 Task: Use School Bell Ringing Effect in this video Movie B.mp4
Action: Mouse moved to (161, 112)
Screenshot: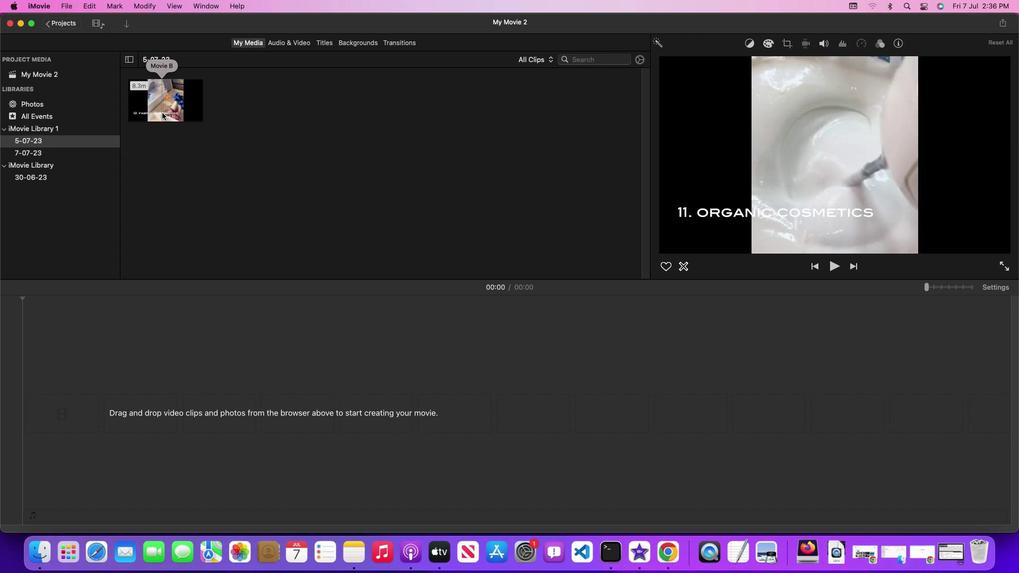 
Action: Mouse pressed left at (161, 112)
Screenshot: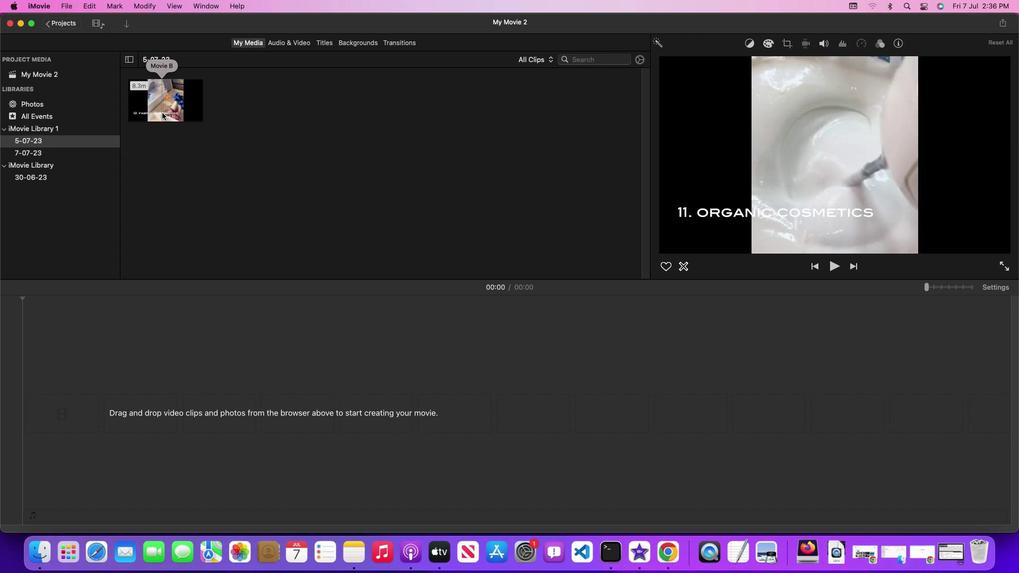 
Action: Mouse moved to (161, 112)
Screenshot: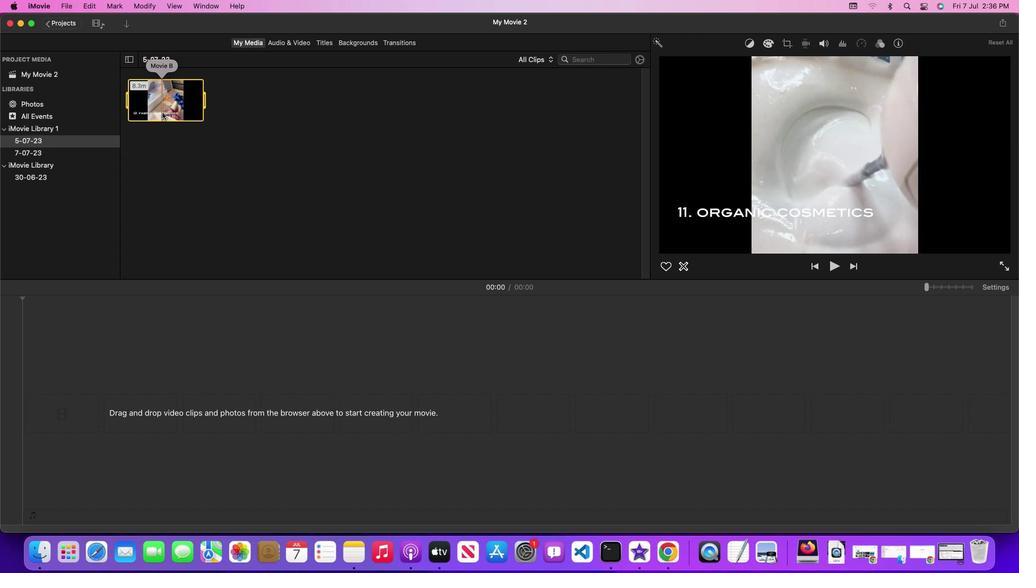 
Action: Mouse pressed left at (161, 112)
Screenshot: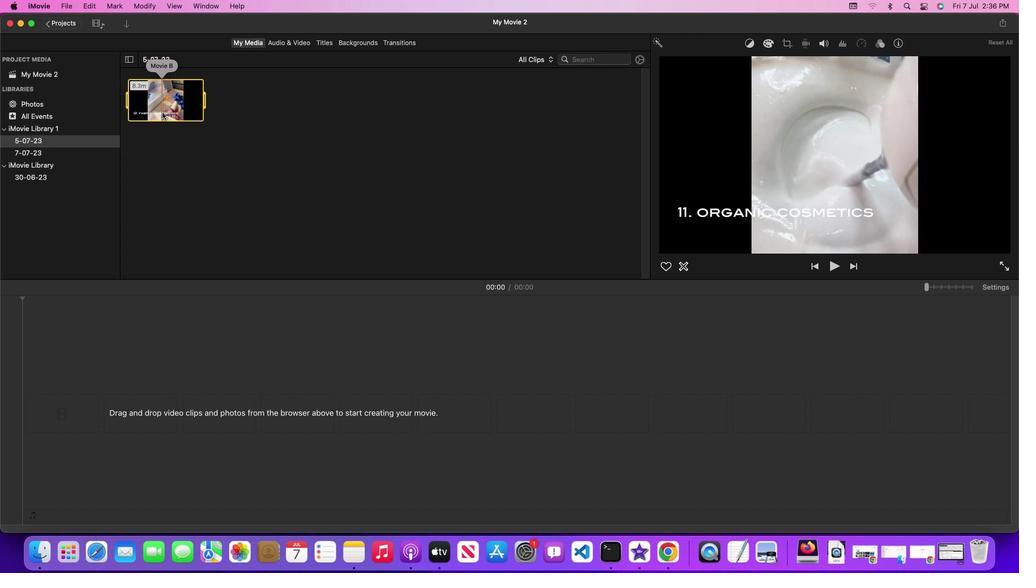 
Action: Mouse pressed left at (161, 112)
Screenshot: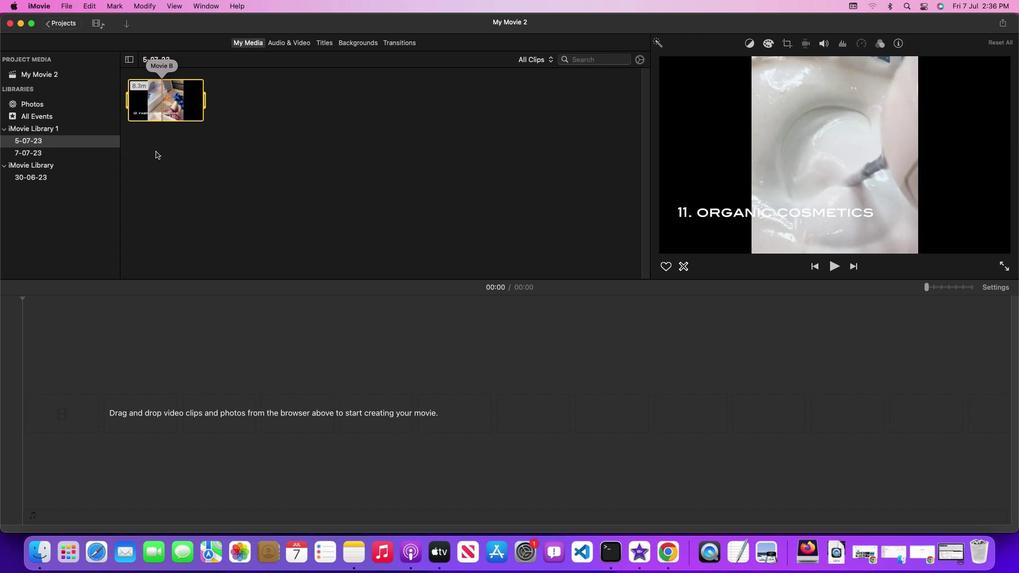 
Action: Mouse moved to (297, 42)
Screenshot: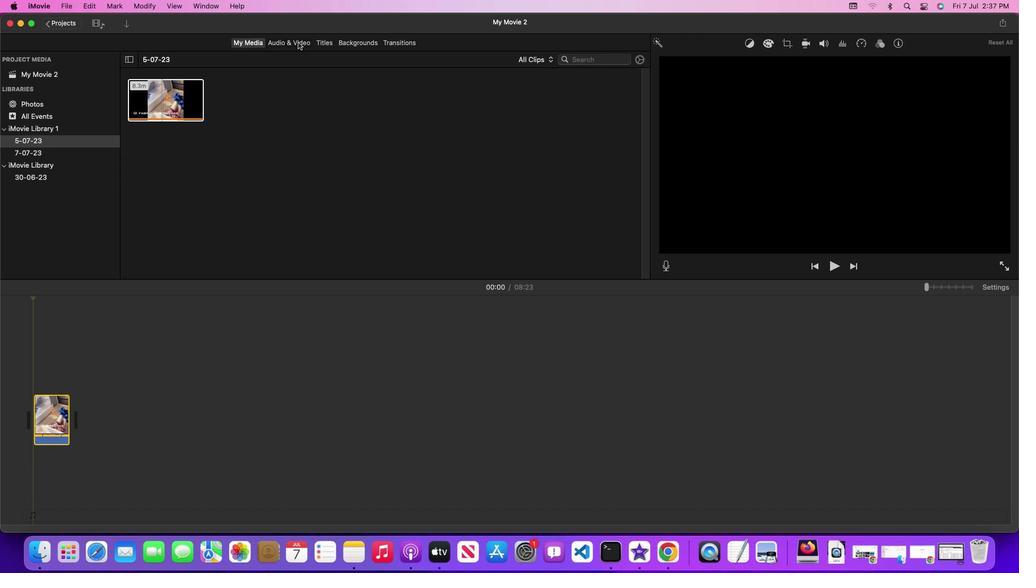 
Action: Mouse pressed left at (297, 42)
Screenshot: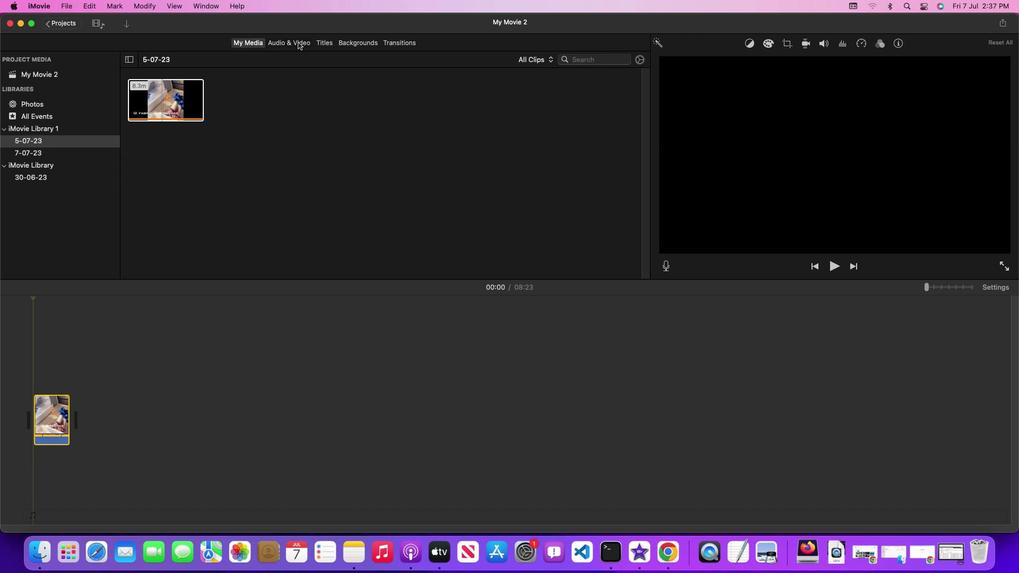
Action: Mouse moved to (645, 141)
Screenshot: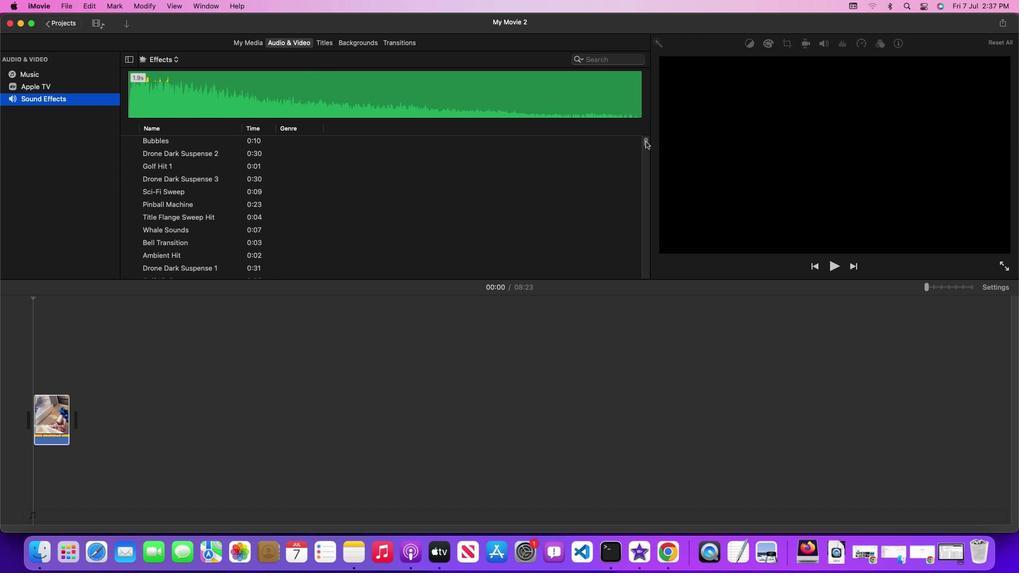 
Action: Mouse pressed left at (645, 141)
Screenshot: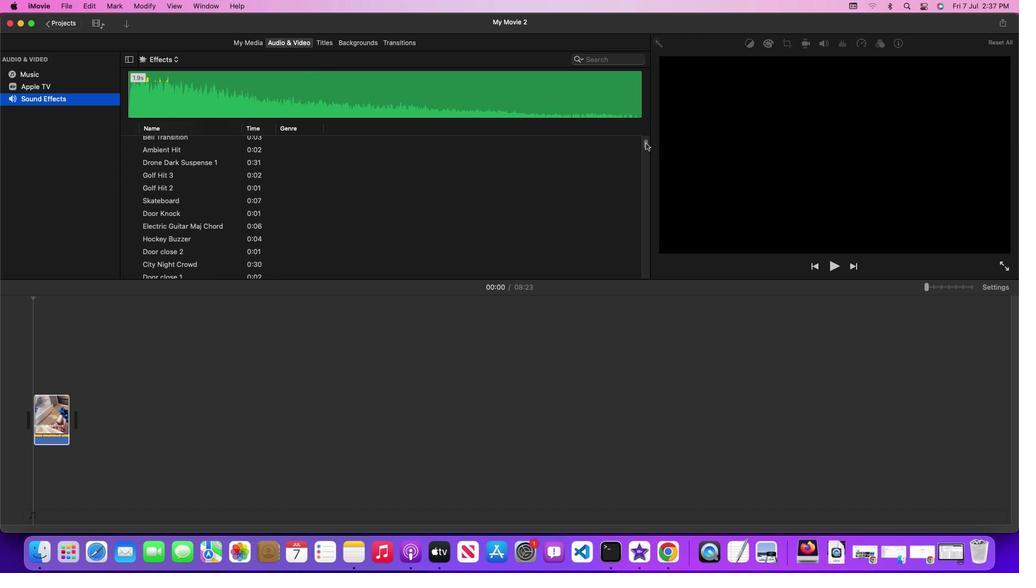 
Action: Mouse moved to (538, 194)
Screenshot: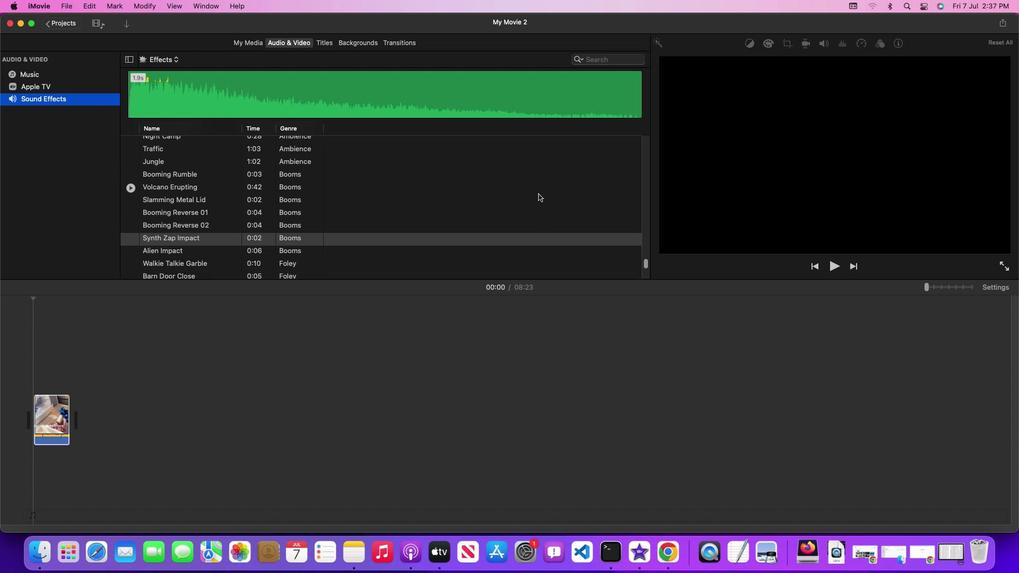 
Action: Mouse scrolled (538, 194) with delta (0, 0)
Screenshot: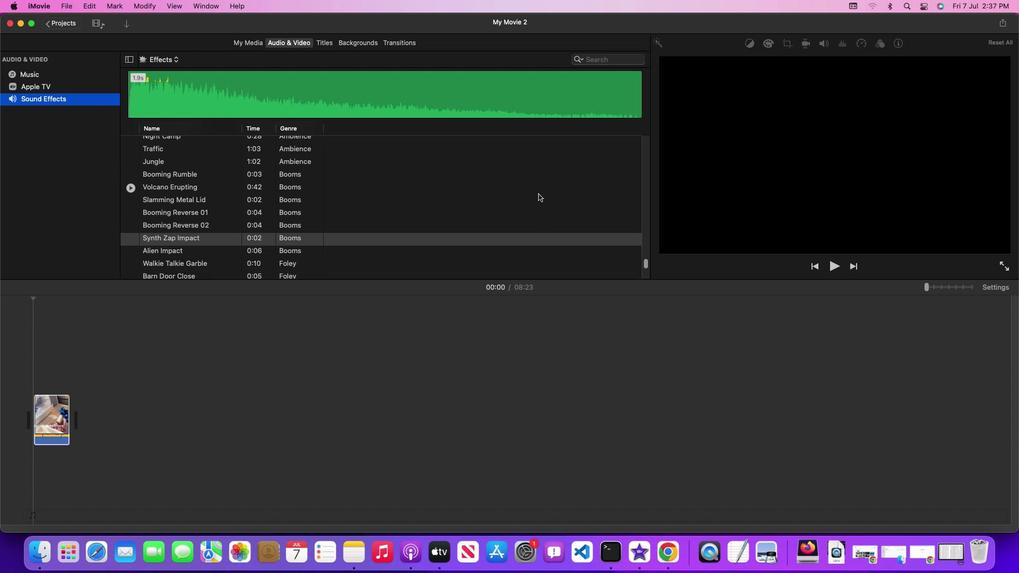 
Action: Mouse moved to (538, 194)
Screenshot: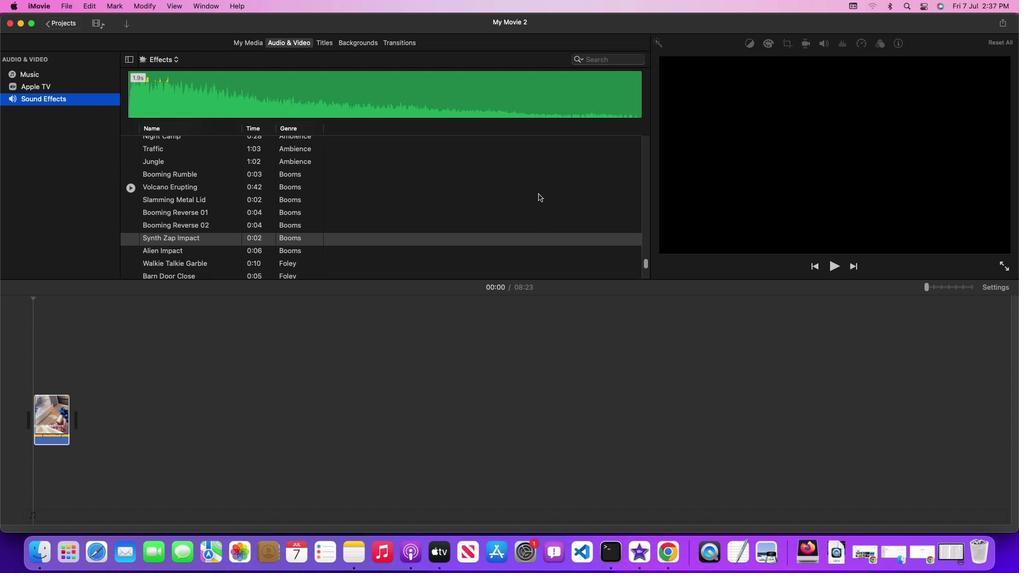 
Action: Mouse scrolled (538, 194) with delta (0, 0)
Screenshot: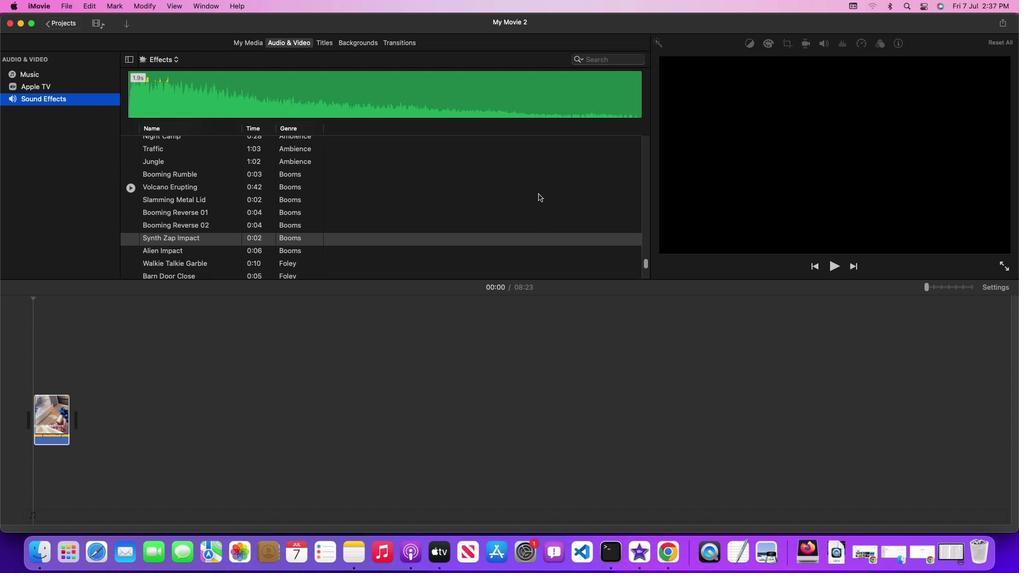 
Action: Mouse moved to (538, 193)
Screenshot: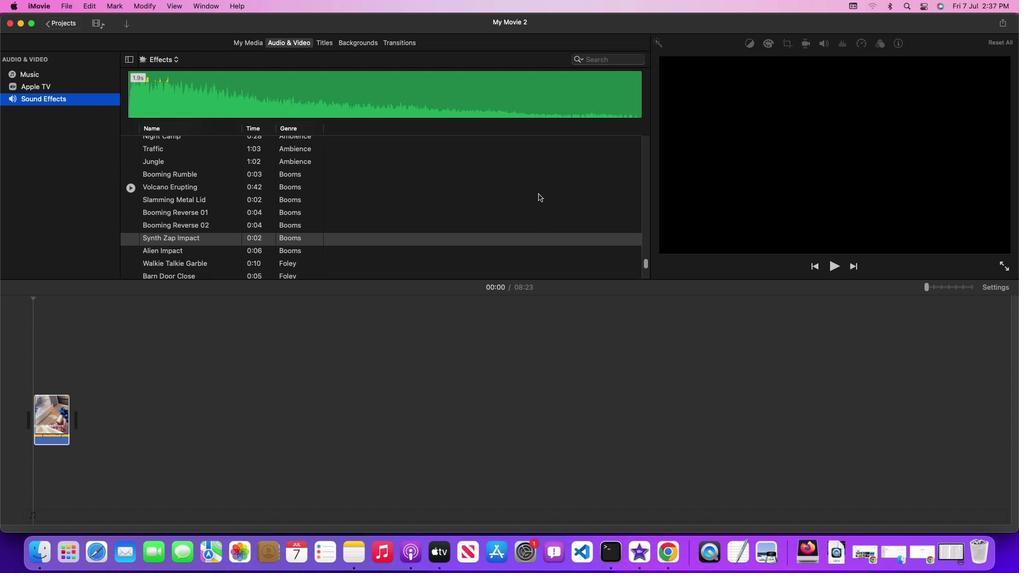 
Action: Mouse scrolled (538, 193) with delta (0, 0)
Screenshot: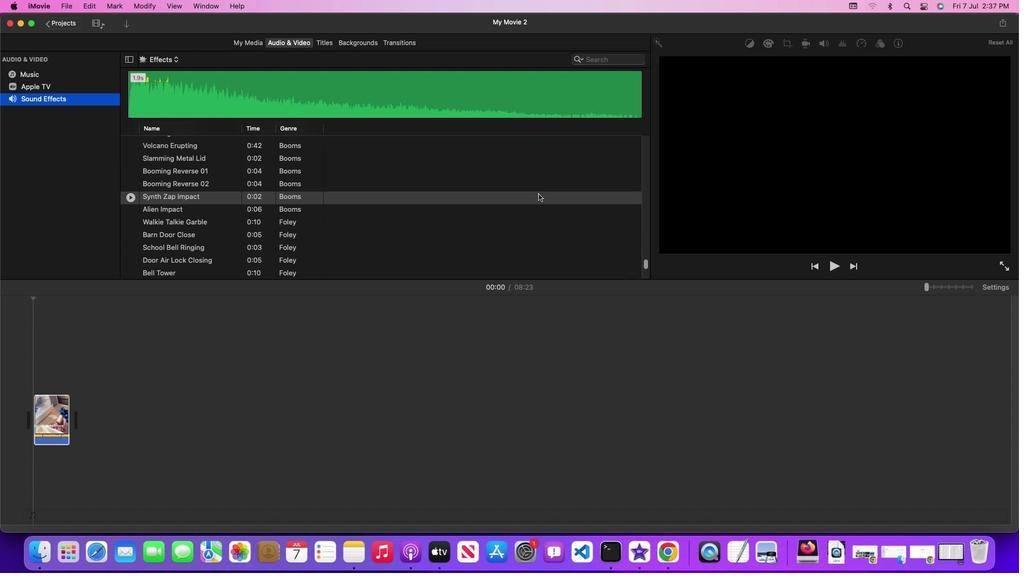 
Action: Mouse scrolled (538, 193) with delta (0, 0)
Screenshot: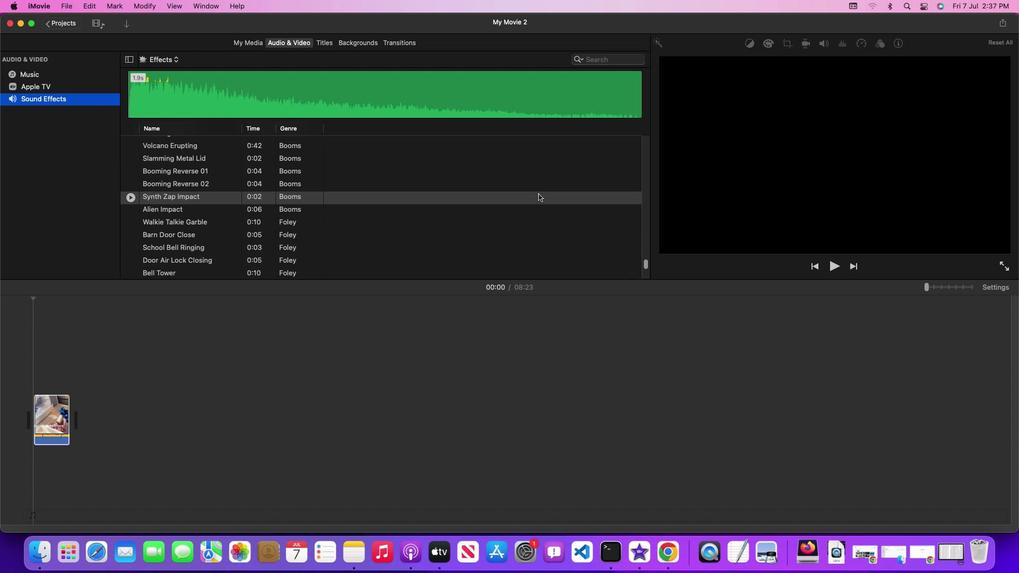 
Action: Mouse scrolled (538, 193) with delta (0, -1)
Screenshot: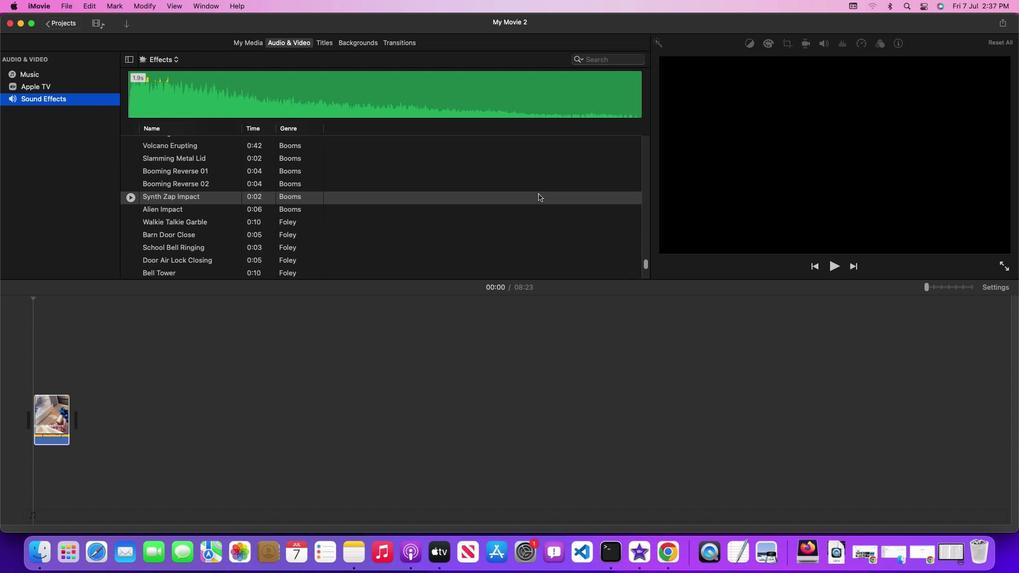 
Action: Mouse scrolled (538, 193) with delta (0, 0)
Screenshot: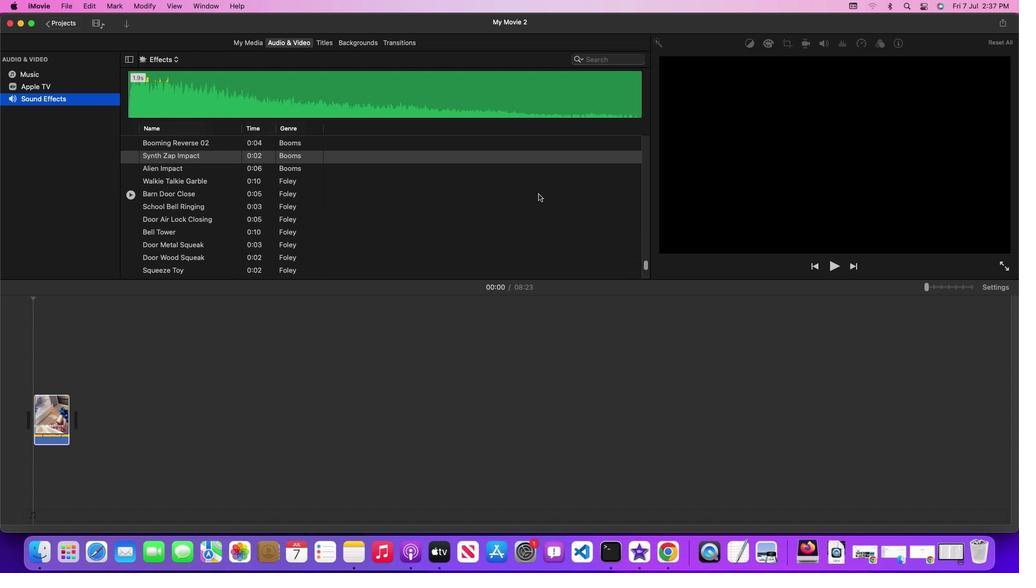 
Action: Mouse scrolled (538, 193) with delta (0, 0)
Screenshot: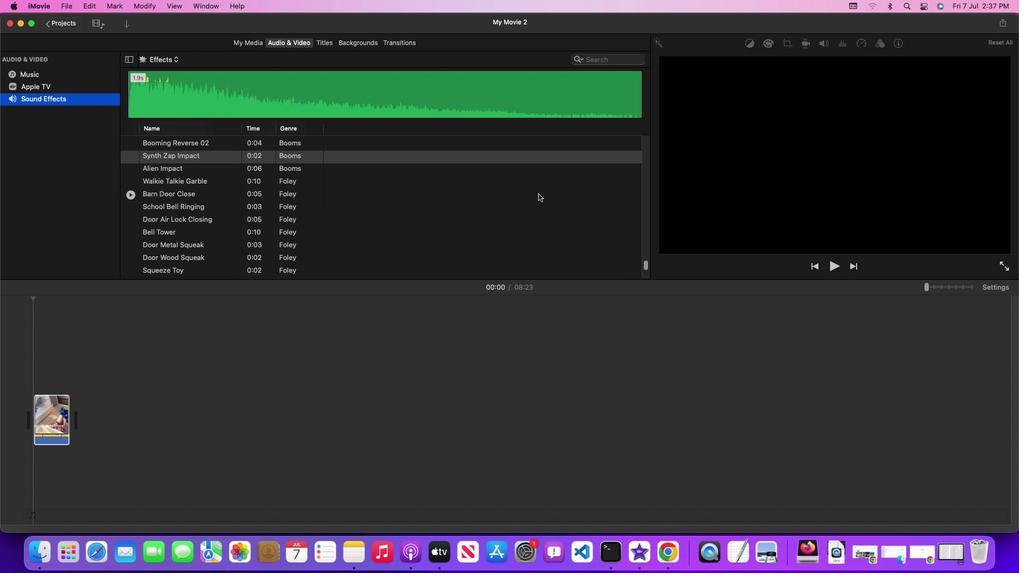 
Action: Mouse scrolled (538, 193) with delta (0, -1)
Screenshot: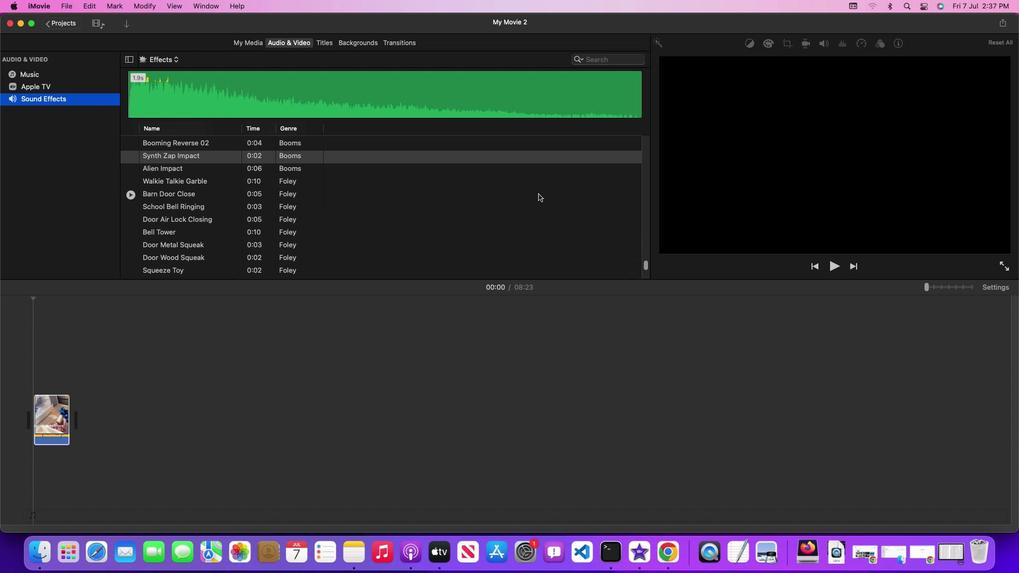 
Action: Mouse scrolled (538, 193) with delta (0, 0)
Screenshot: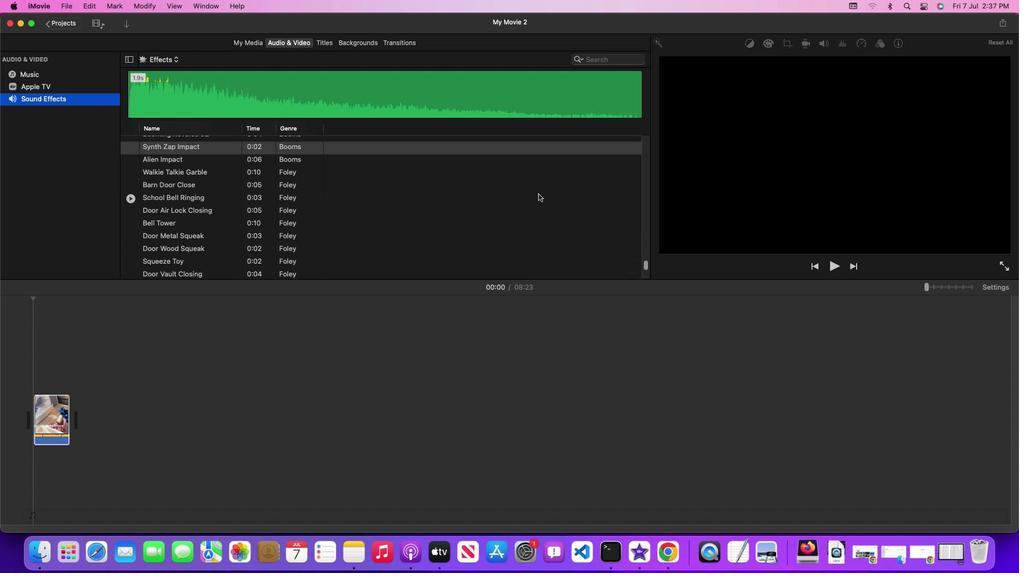 
Action: Mouse scrolled (538, 193) with delta (0, 0)
Screenshot: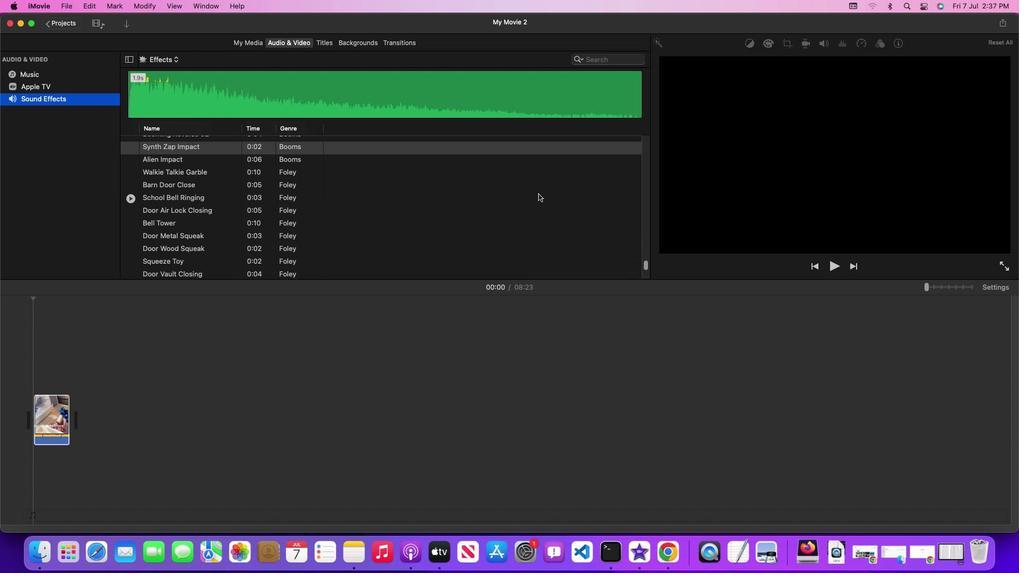 
Action: Mouse moved to (262, 195)
Screenshot: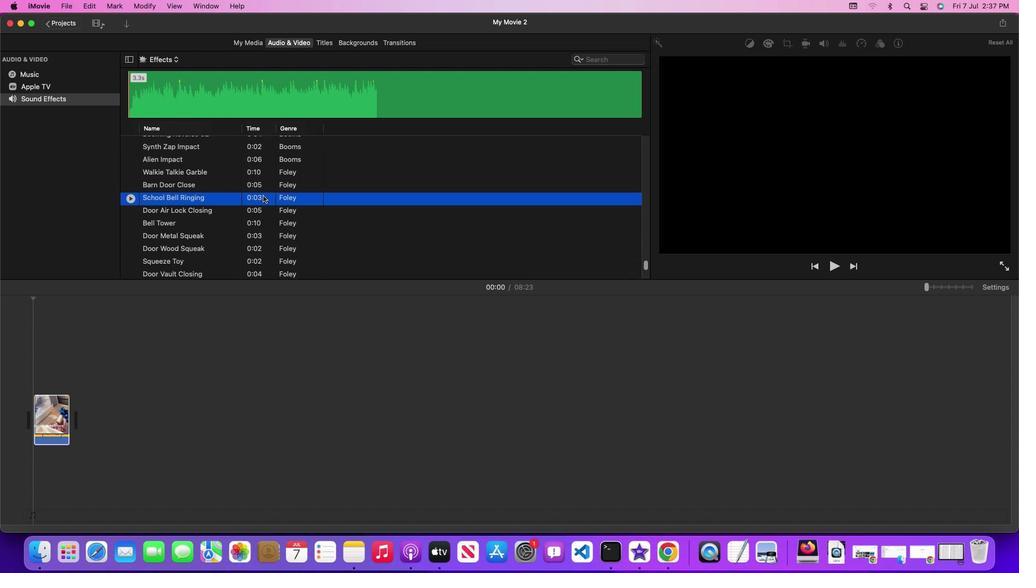 
Action: Mouse pressed left at (262, 195)
Screenshot: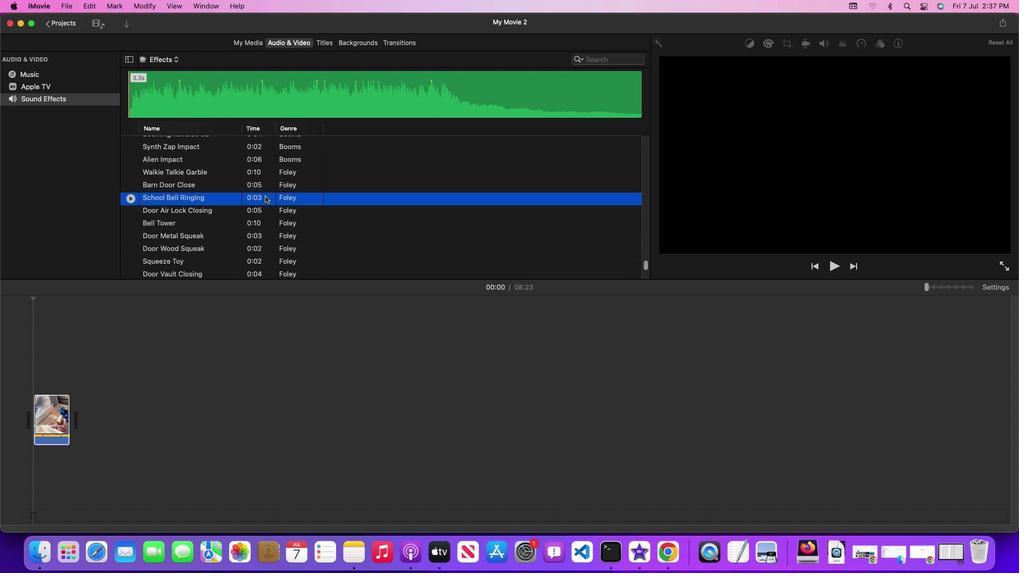 
Action: Mouse moved to (271, 196)
Screenshot: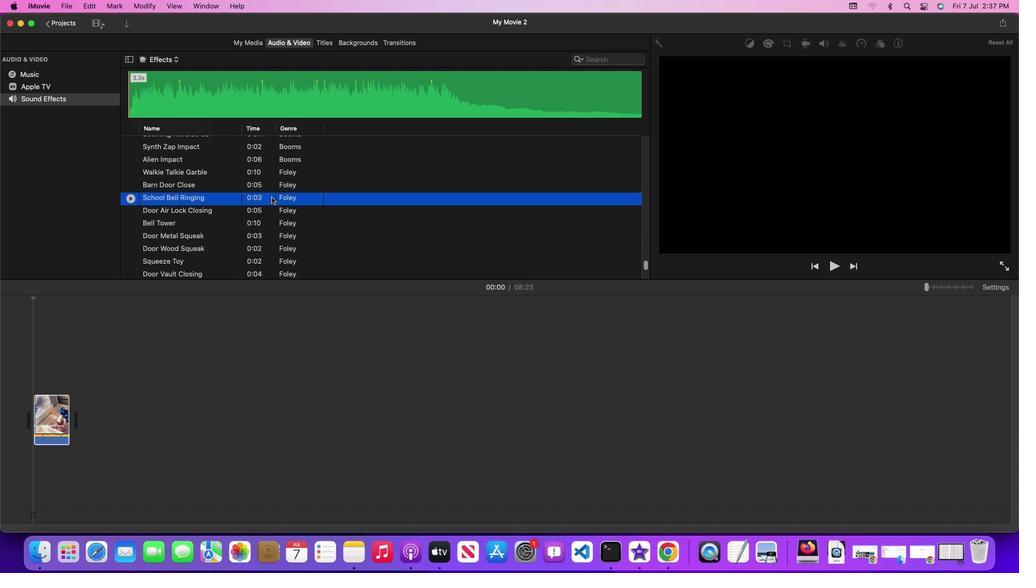 
Action: Mouse pressed left at (271, 196)
Screenshot: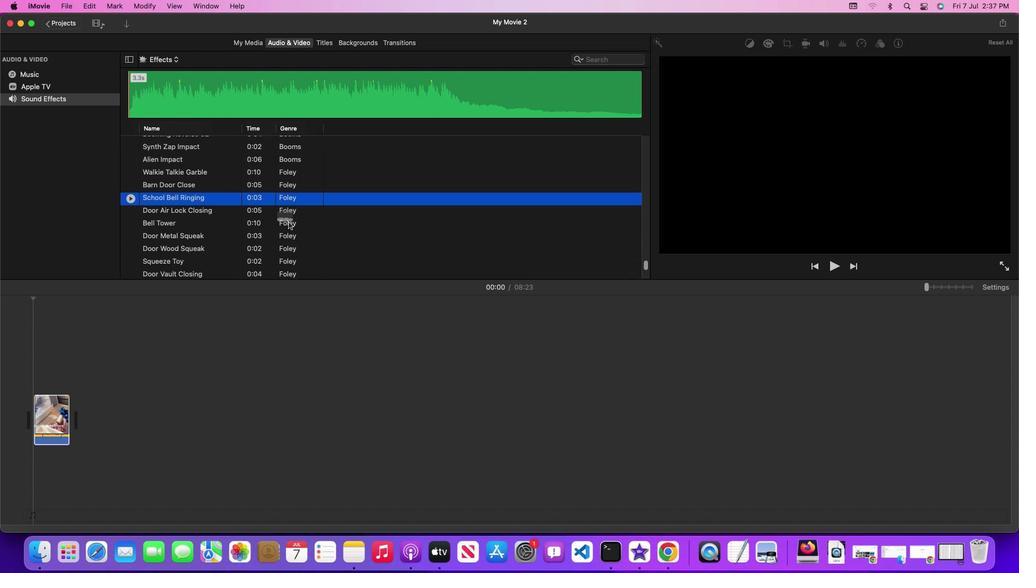 
Action: Mouse moved to (158, 350)
Screenshot: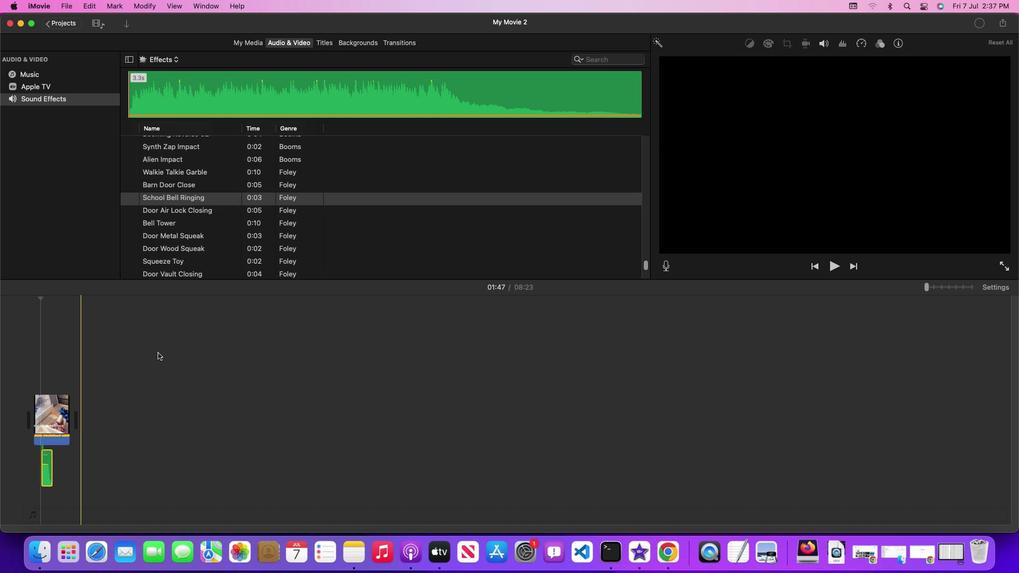 
